 Task: Create a new task in Outlook for launching a project and use 'Find and Replace' to edit the task description.
Action: Mouse moved to (12, 127)
Screenshot: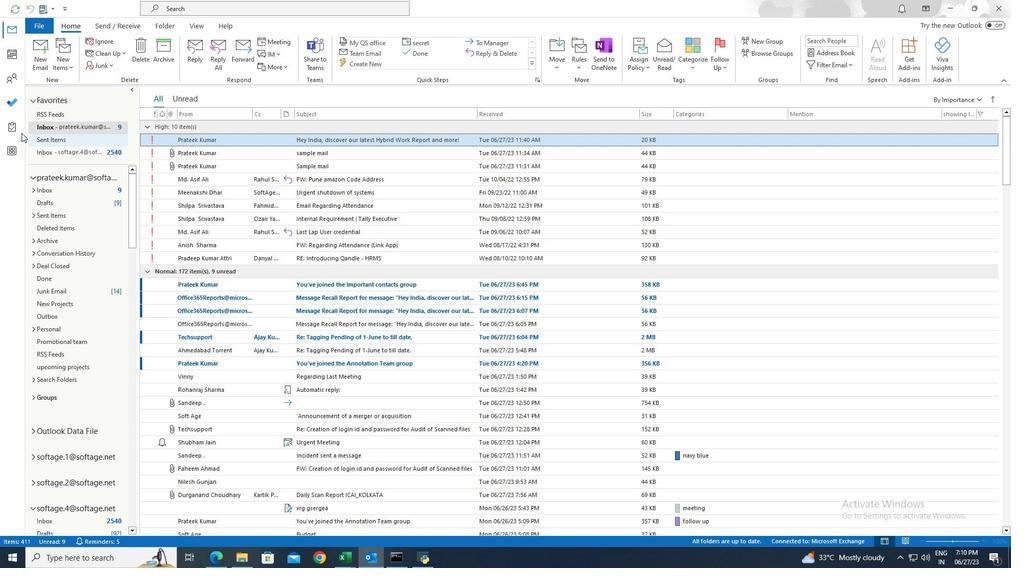 
Action: Mouse pressed left at (12, 127)
Screenshot: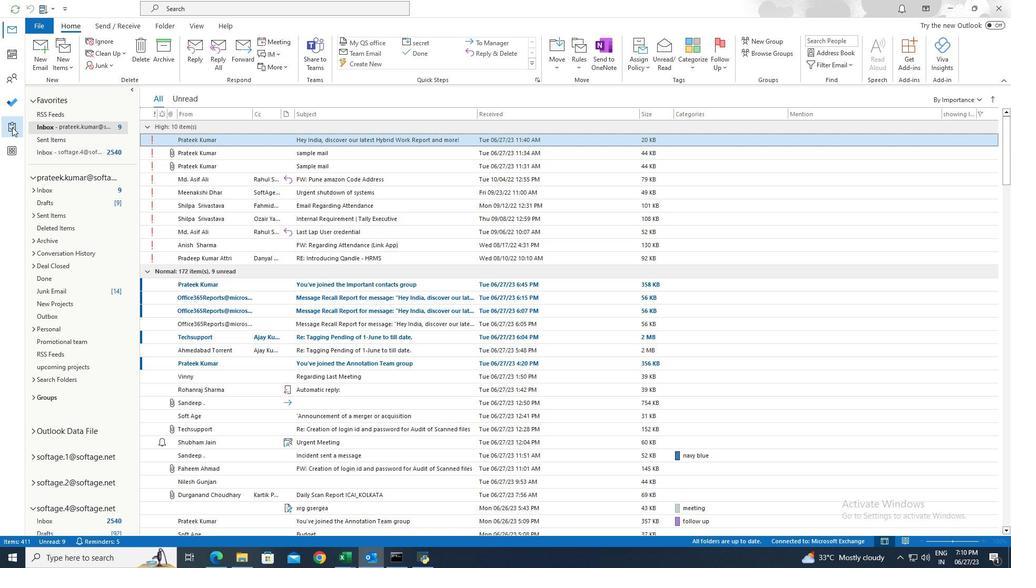 
Action: Mouse moved to (113, 212)
Screenshot: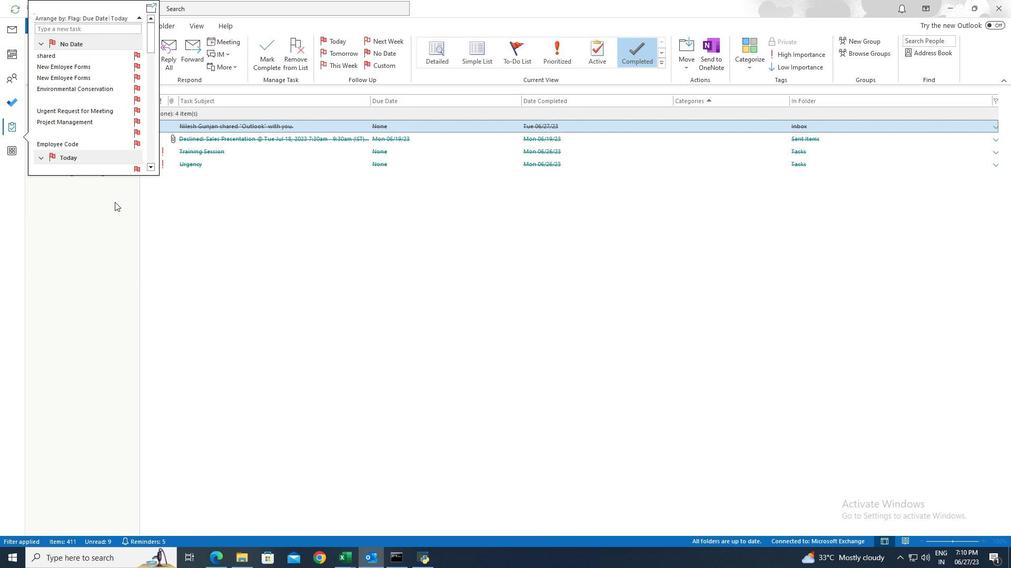 
Action: Mouse pressed left at (113, 212)
Screenshot: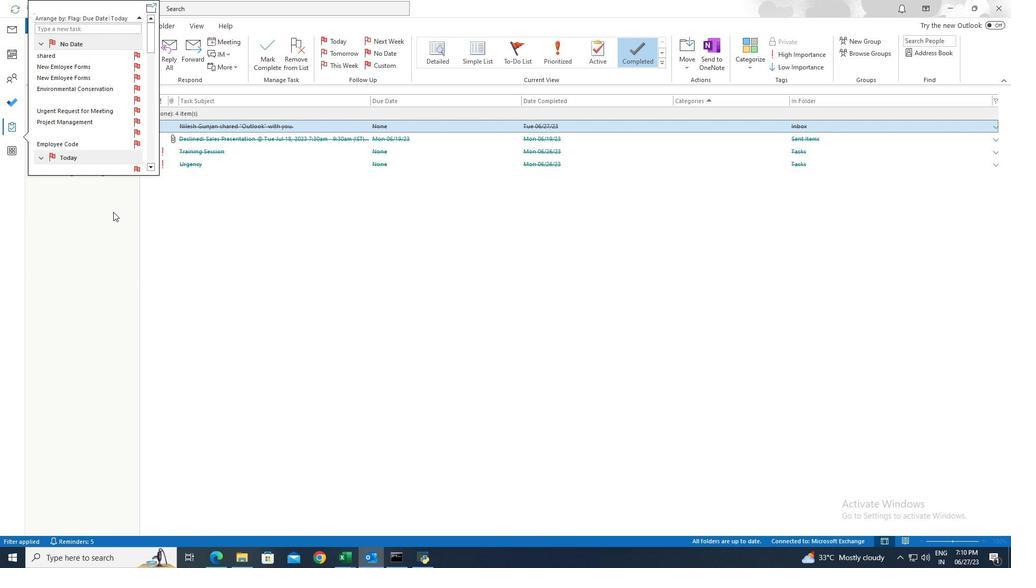 
Action: Mouse moved to (41, 60)
Screenshot: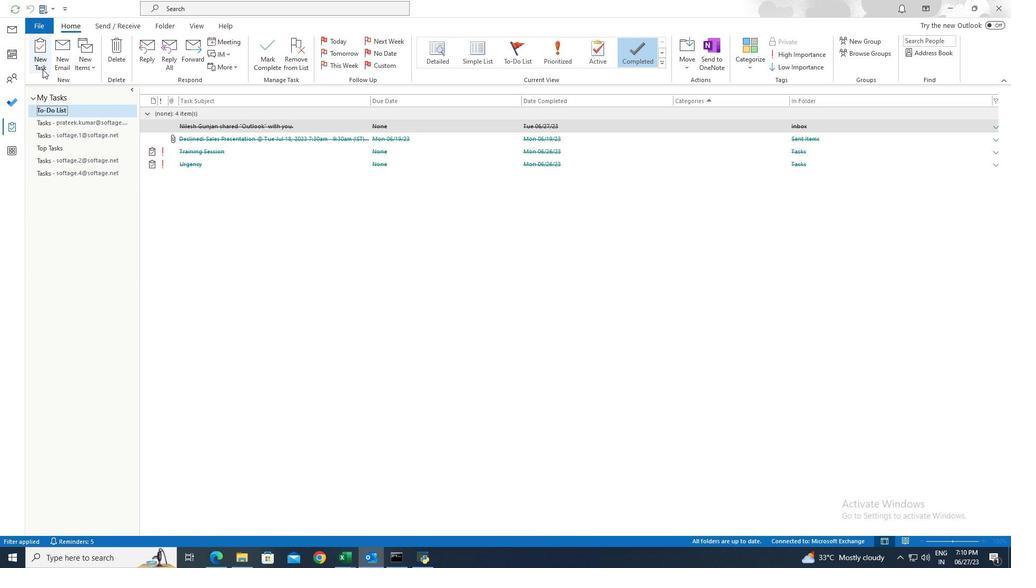 
Action: Mouse pressed left at (41, 60)
Screenshot: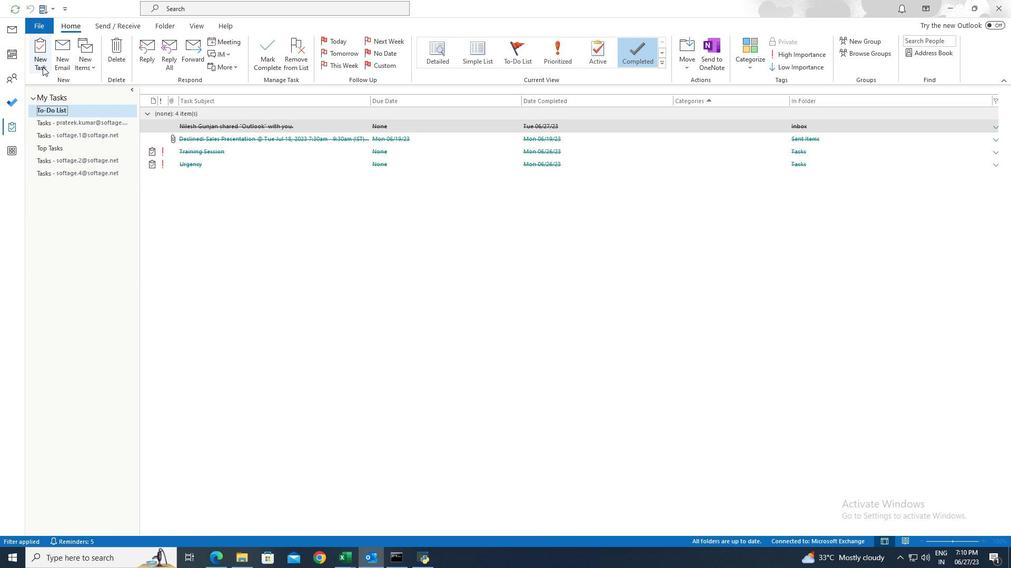 
Action: Mouse moved to (139, 107)
Screenshot: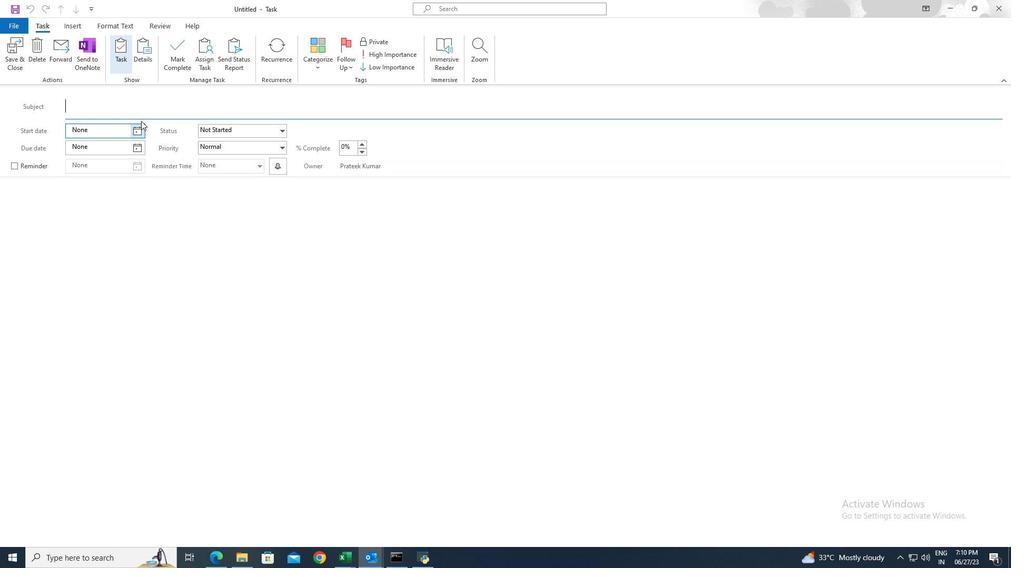 
Action: Mouse pressed left at (139, 107)
Screenshot: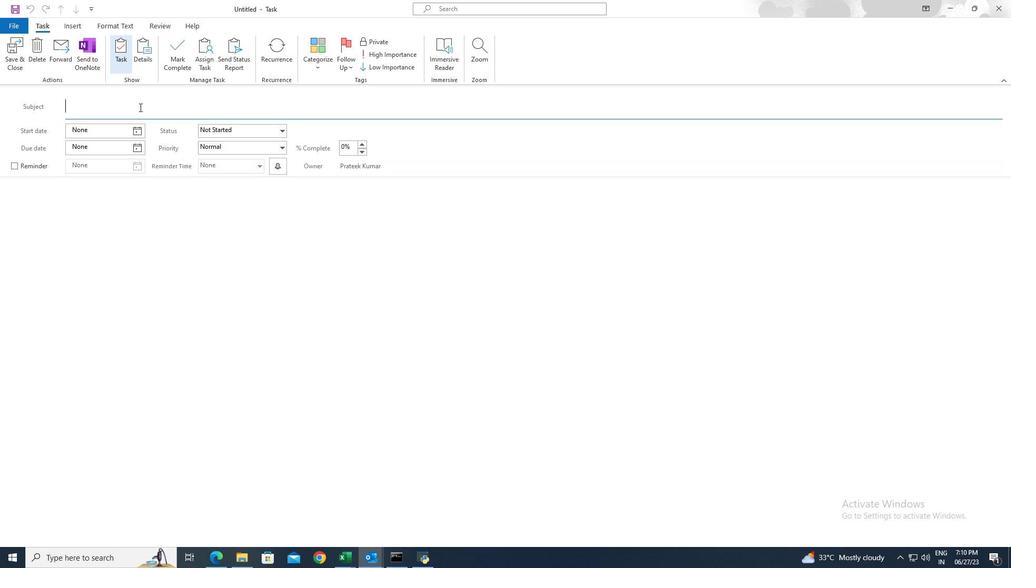 
Action: Key pressed <Key.shift>Launch<Key.space><Key.shift>New<Key.space><Key.shift>Project<Key.space>-<Key.space><Key.shift><Key.shift><Key.shift><Key.shift><Key.shift><Key.shift><Key.shift><Key.shift><Key.shift><Key.shift><Key.shift><Key.shift><Key.shift><Key.shift><Key.shift><Key.shift><Key.shift><Key.shift><Key.shift>Pathway<Key.space>to<Key.space>s<Key.backspace><Key.shift><Key.shift>Success
Screenshot: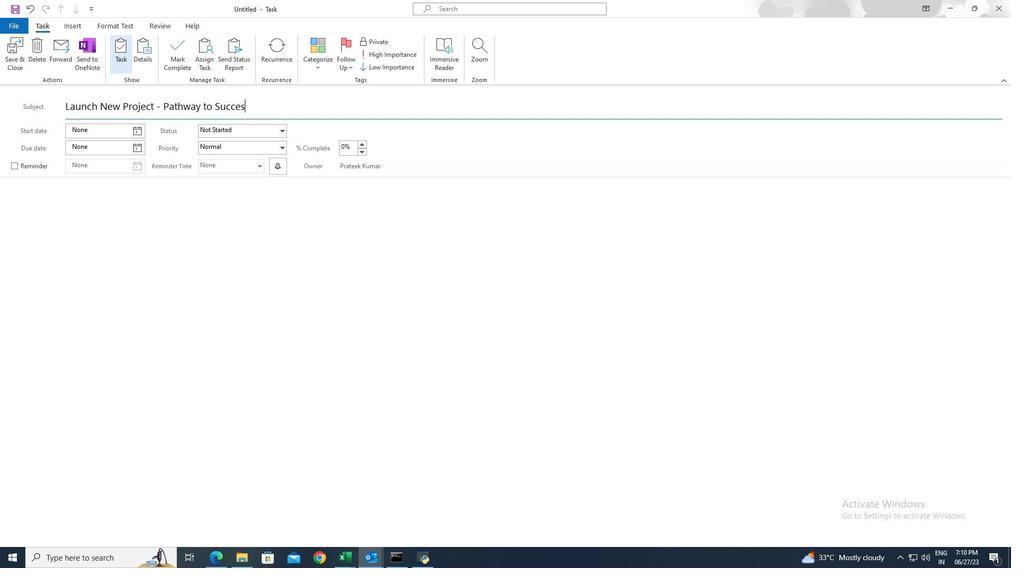 
Action: Mouse moved to (144, 189)
Screenshot: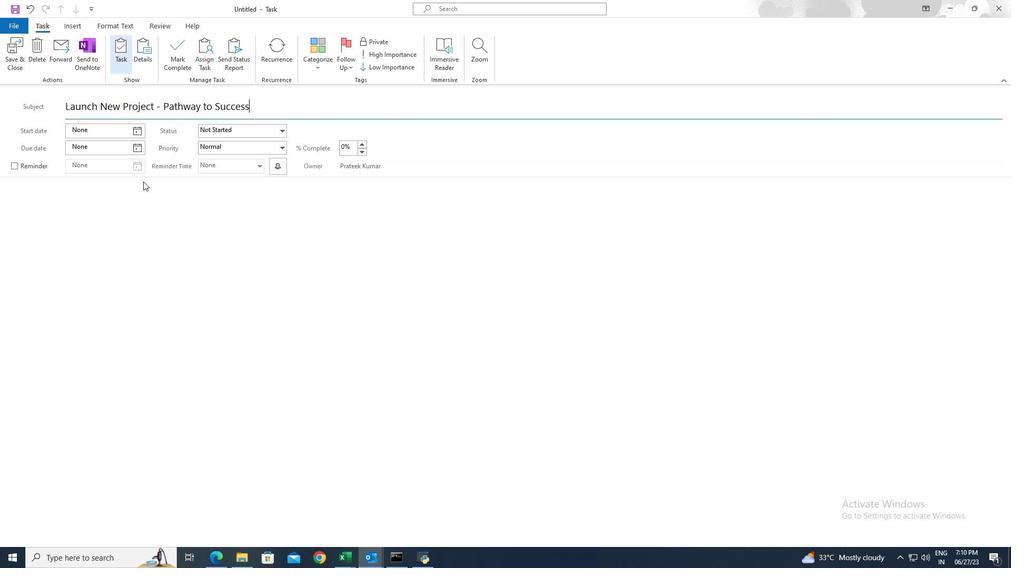 
Action: Mouse pressed left at (144, 189)
Screenshot: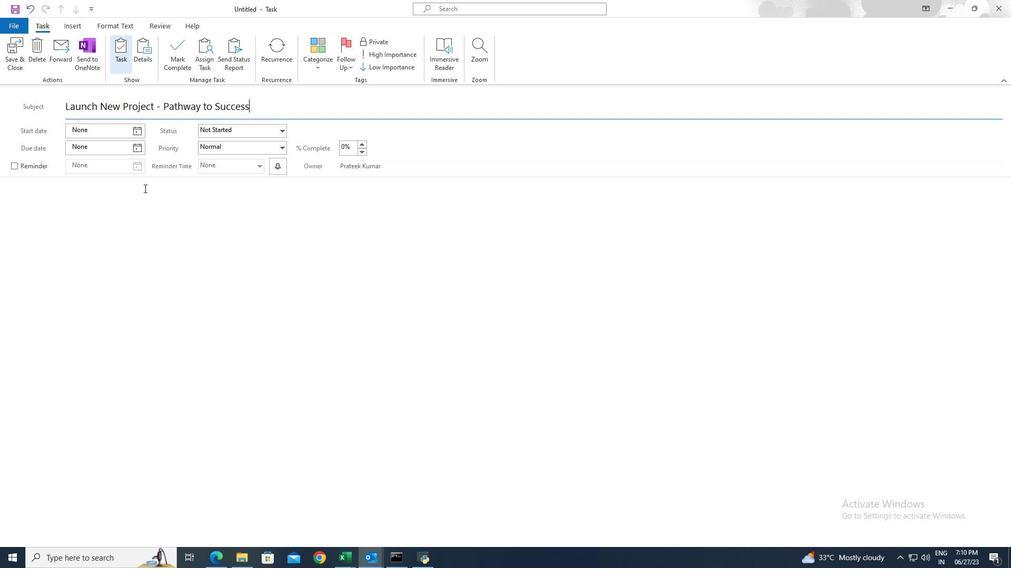 
Action: Key pressed <Key.shift>Prepare<Key.space>for<Key.space>the<Key.space>lauc\<Key.backspace><Key.backspace>nch<Key.space>of<Key.space>our<Key.space>new<Key.space>project<Key.space>by<Key.space>coordinating<Key.space>al<Key.space><Key.backspace>l<Key.space>necessary<Key.space>activities.<Key.space><Key.shift>This<Key.space>includes<Key.space>finalizing<Key.space>project<Key.space>plans,<Key.space>aligning<Key.space>resources,<Key.space>establishing<Key.space>timelines,<Key.space>and<Key.space>communicating<Key.space>expectations.<Key.space><Key.shift>Execute<Key.space>a<Key.space>well<Key.space>-<Key.space>organized<Key.space>lauch<Key.space>to<Key.space>se\<Key.backspace><Key.backspace><Key.backspace><Key.backspace><Key.backspace><Key.backspace><Key.backspace><Key.backspace><Key.backspace>nch<Key.space>to<Key.space>set<Key.space>the<Key.space>project<Key.space>on<Key.space>a<Key.space>path<Key.space>towards<Key.space>success<Key.space>and<Key.space>achieve<Key.space>our<Key.space>desired<Key.space>outcomes.<Key.backspace>
Screenshot: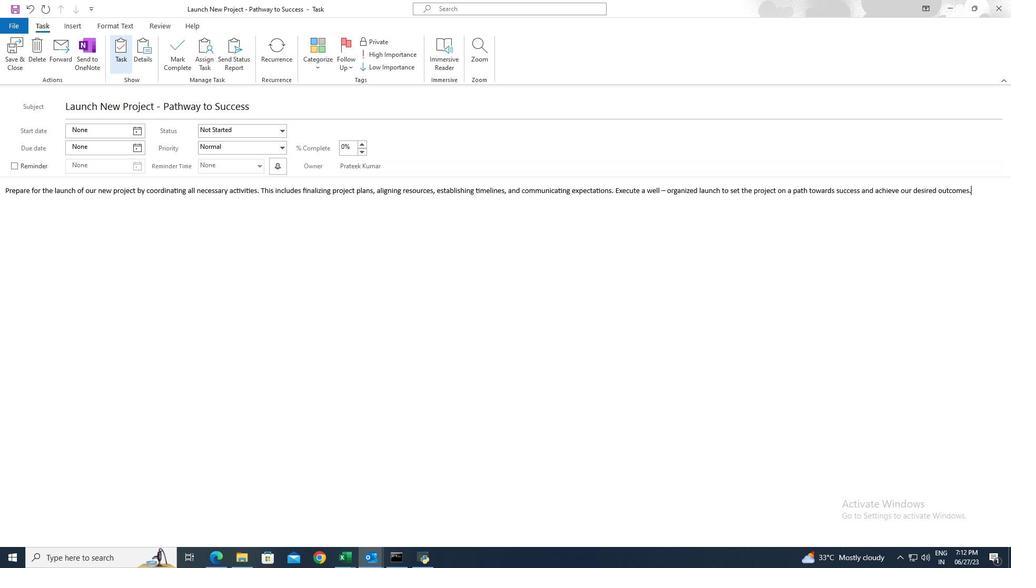 
Action: Mouse moved to (121, 24)
Screenshot: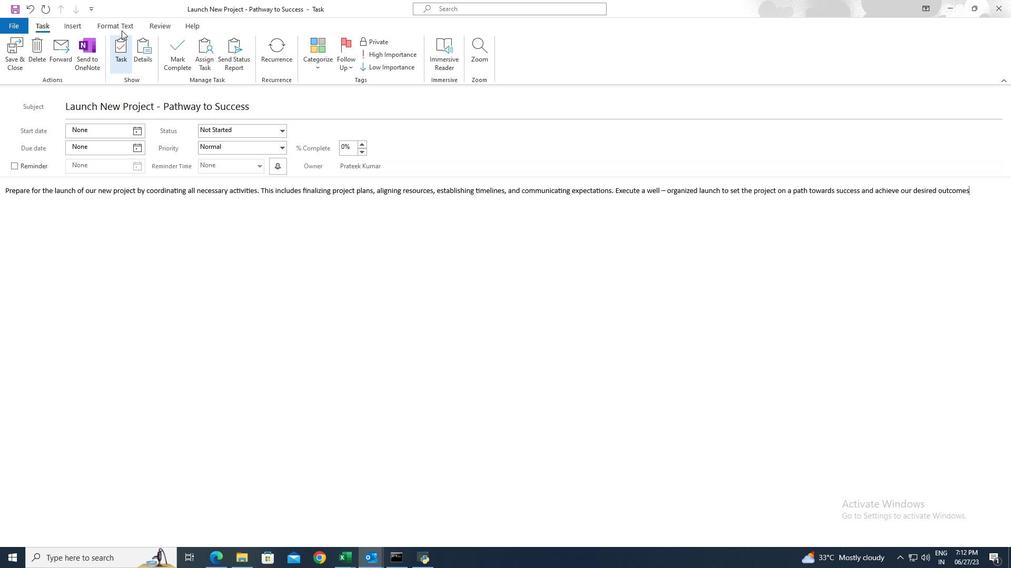 
Action: Mouse pressed left at (121, 24)
Screenshot: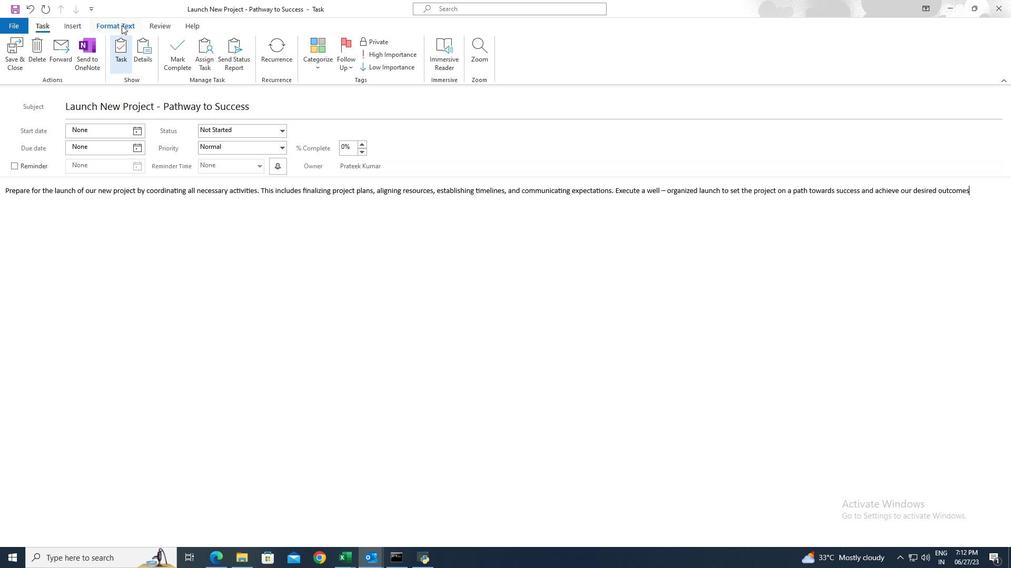 
Action: Mouse moved to (935, 41)
Screenshot: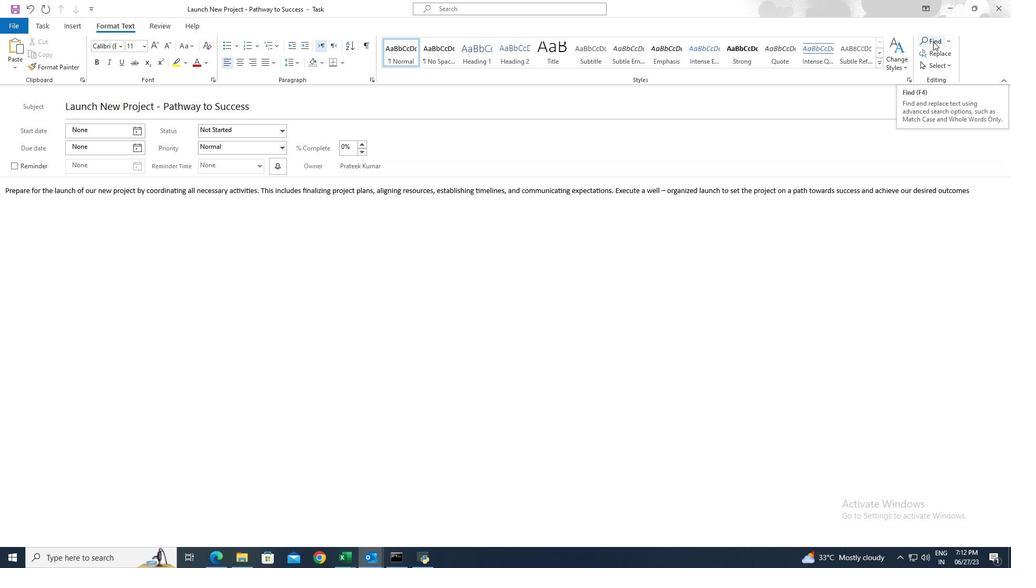 
Action: Mouse pressed left at (935, 41)
Screenshot: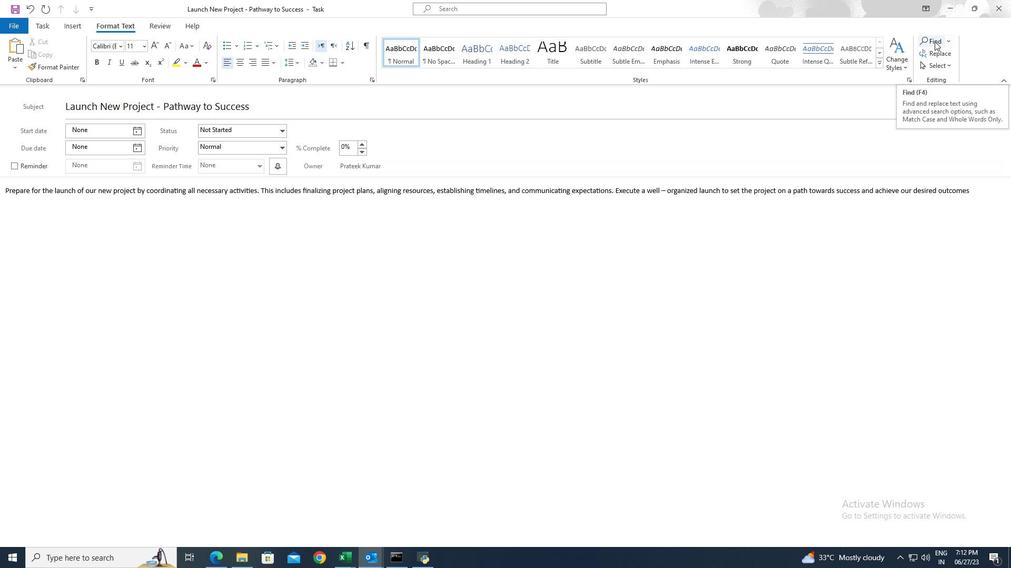 
Action: Mouse moved to (399, 232)
Screenshot: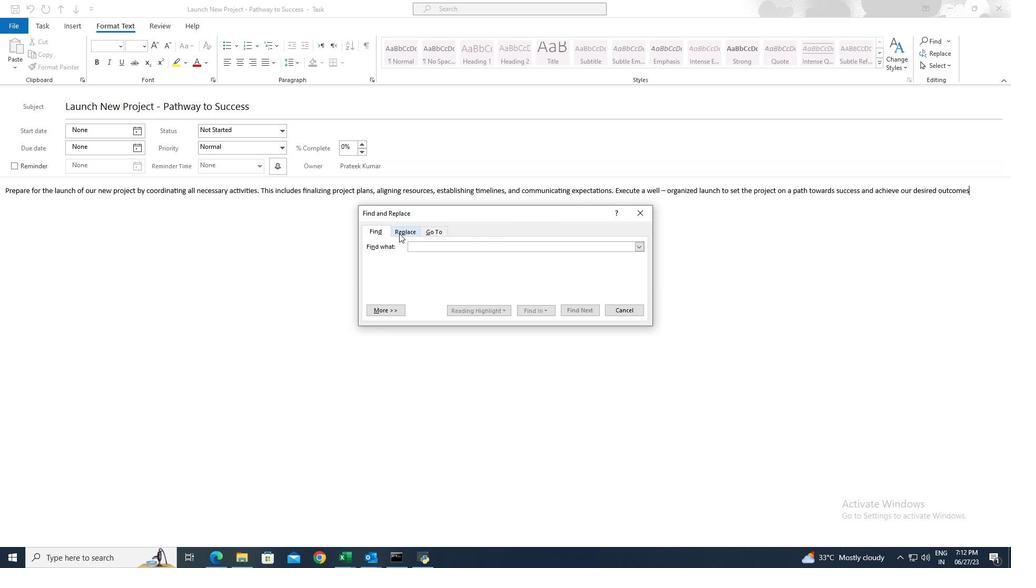 
Action: Mouse pressed left at (399, 232)
Screenshot: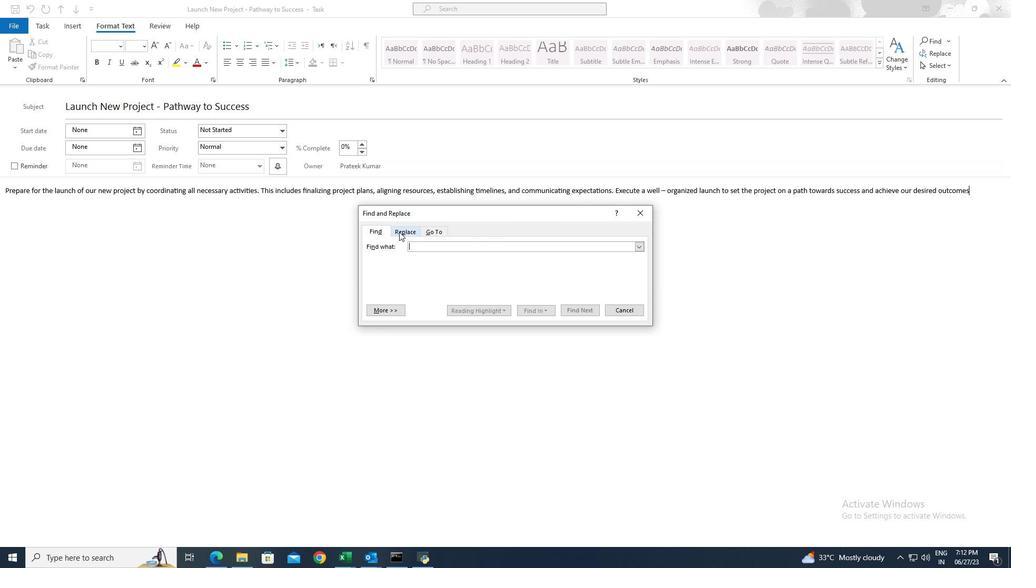 
Action: Mouse moved to (425, 244)
Screenshot: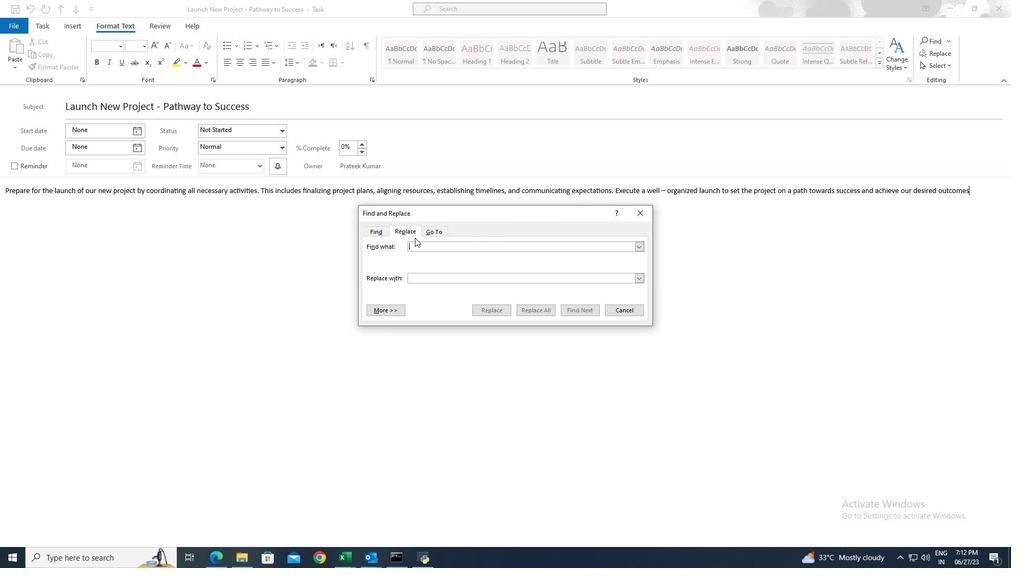 
Action: Mouse pressed left at (425, 244)
Screenshot: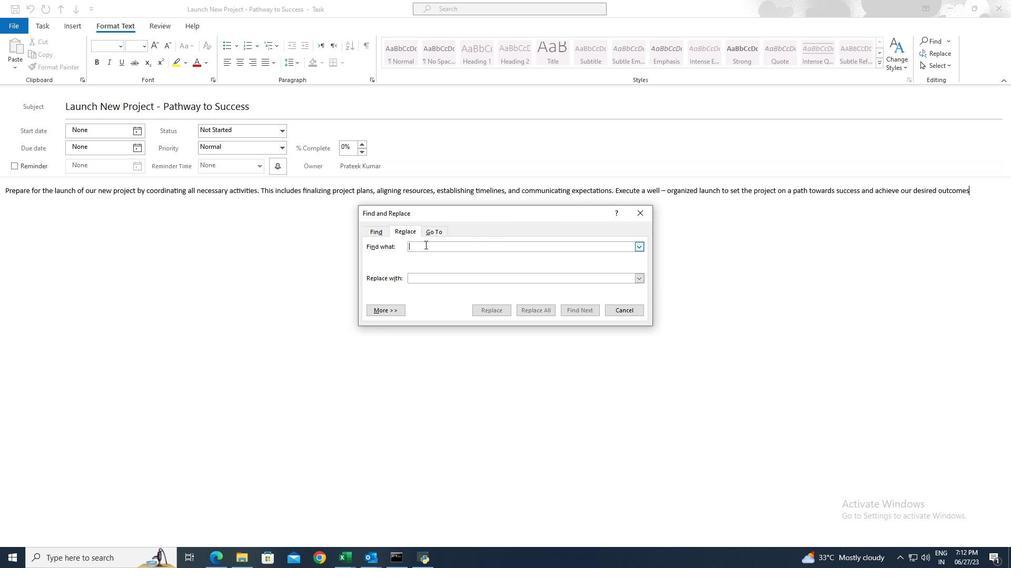 
Action: Key pressed <Key.shift>Ne<Key.backspace><Key.backspace>necessary
Screenshot: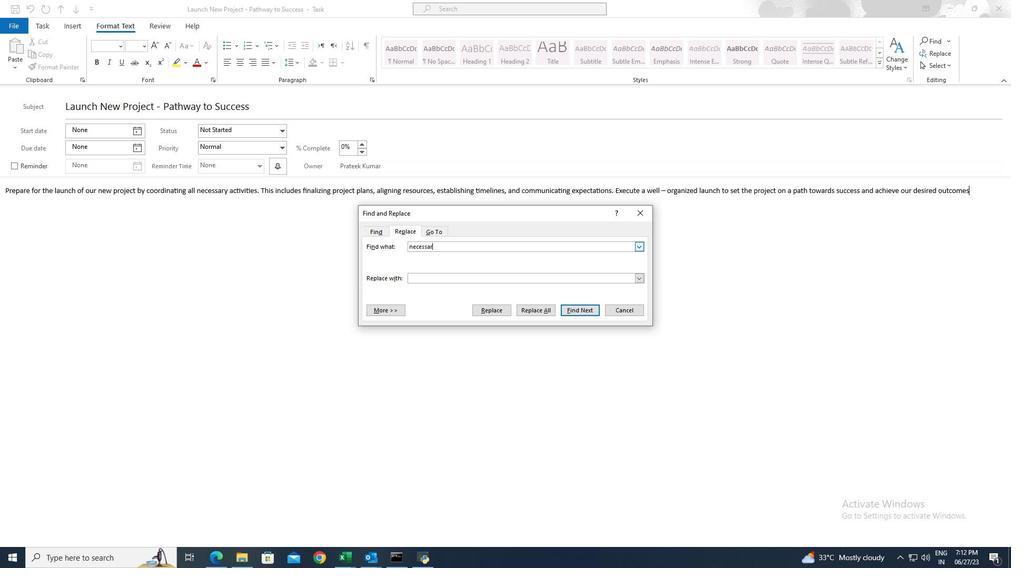 
Action: Mouse moved to (555, 279)
Screenshot: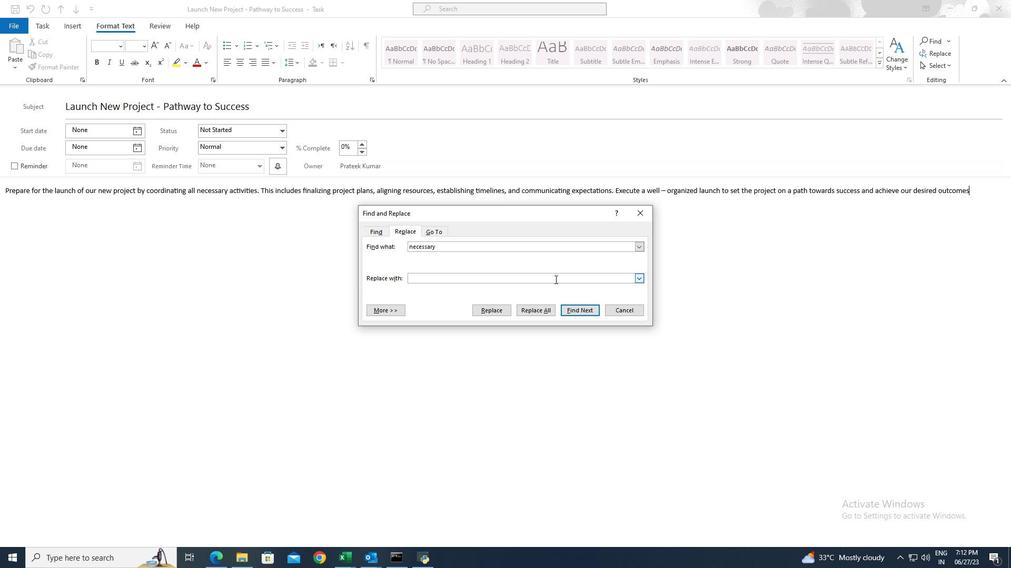 
Action: Mouse pressed left at (555, 279)
Screenshot: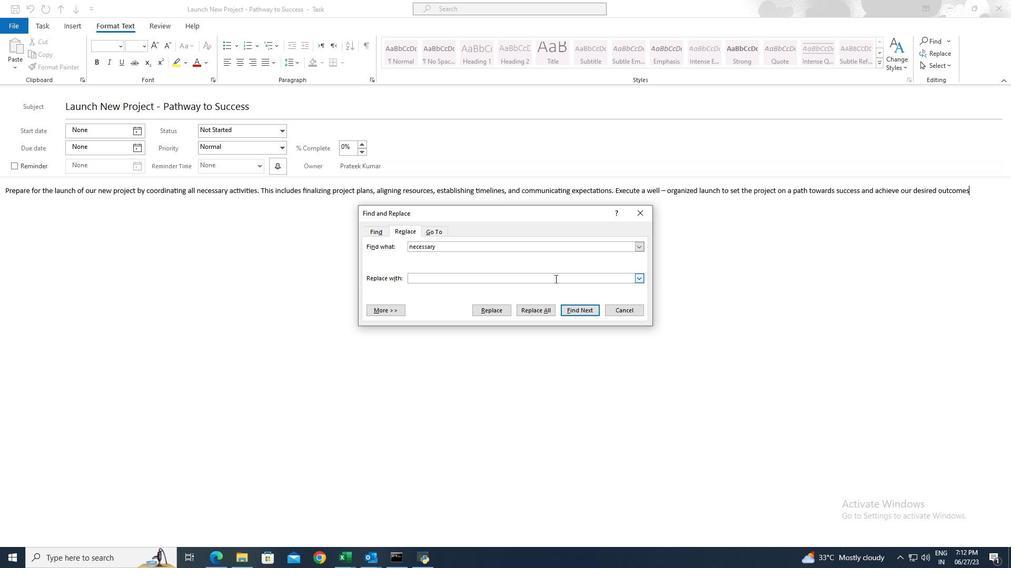 
Action: Key pressed importatn<Key.backspace><Key.backspace>nt
Screenshot: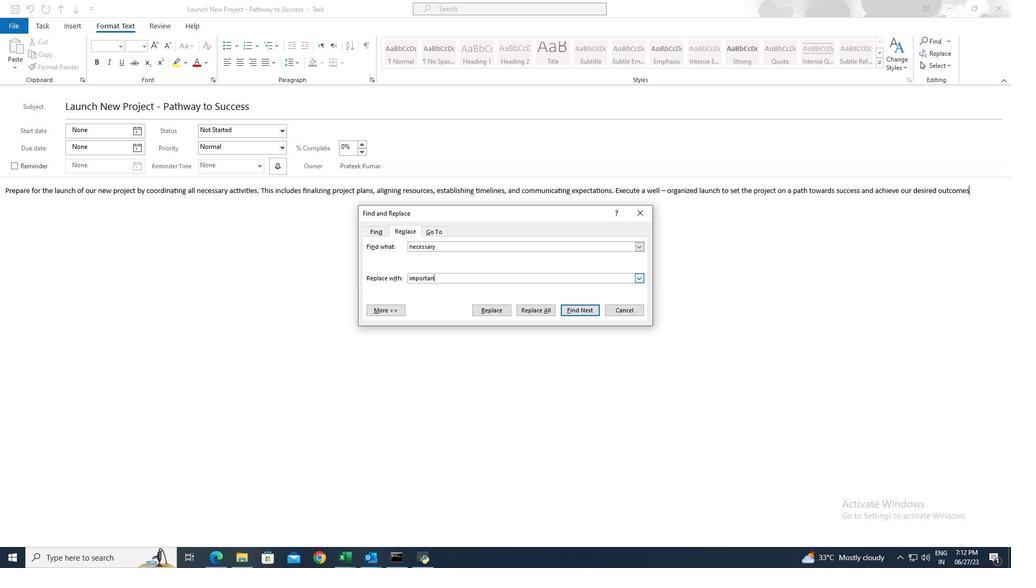 
Action: Mouse moved to (581, 310)
Screenshot: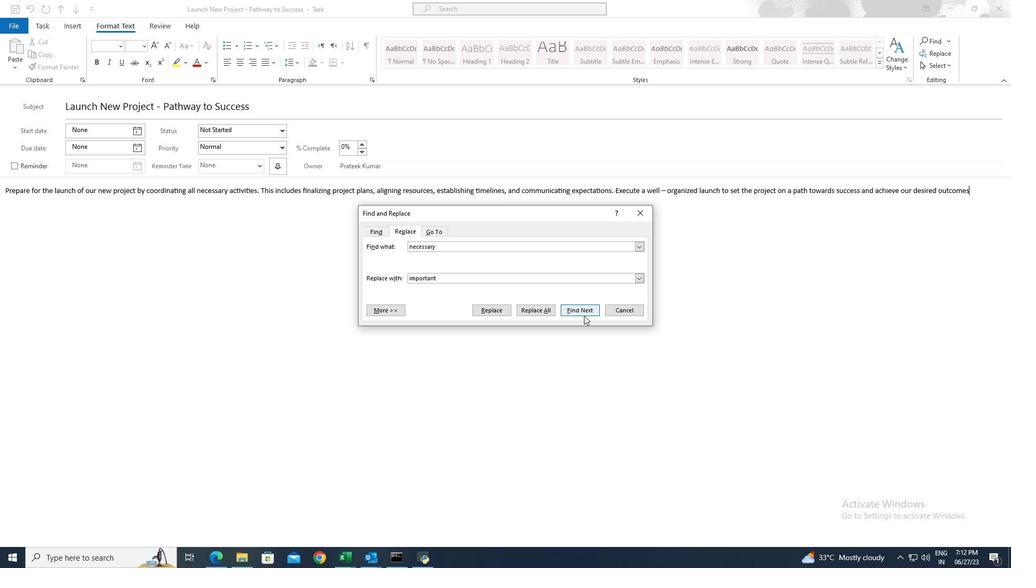 
Action: Mouse pressed left at (581, 310)
Screenshot: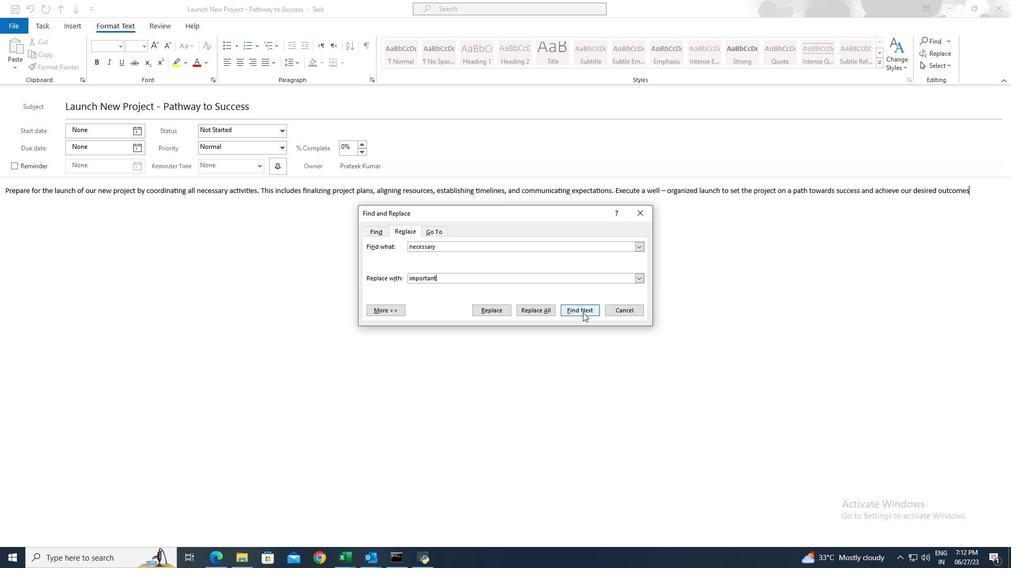 
Action: Mouse moved to (505, 312)
Screenshot: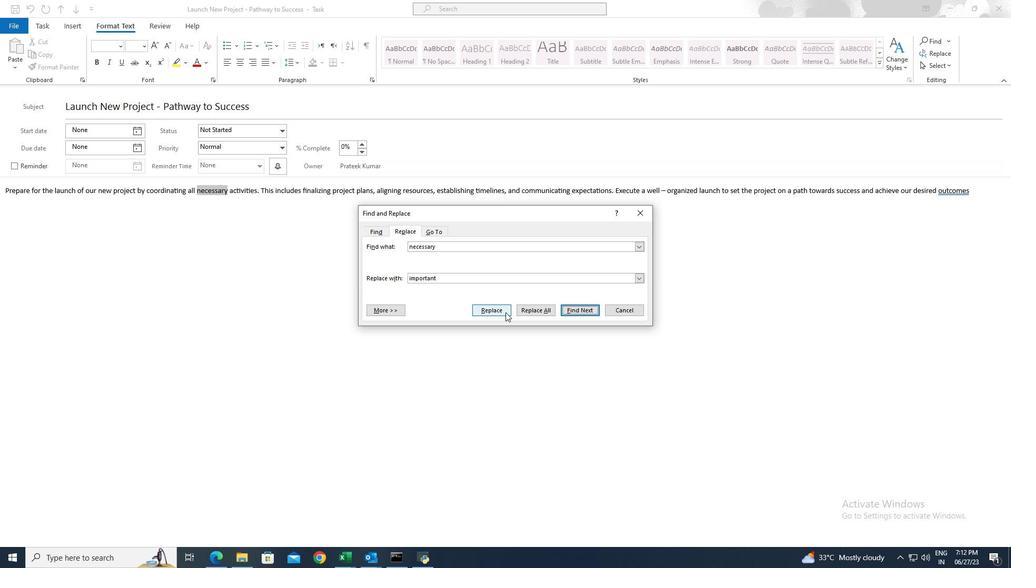 
Action: Mouse pressed left at (505, 312)
Screenshot: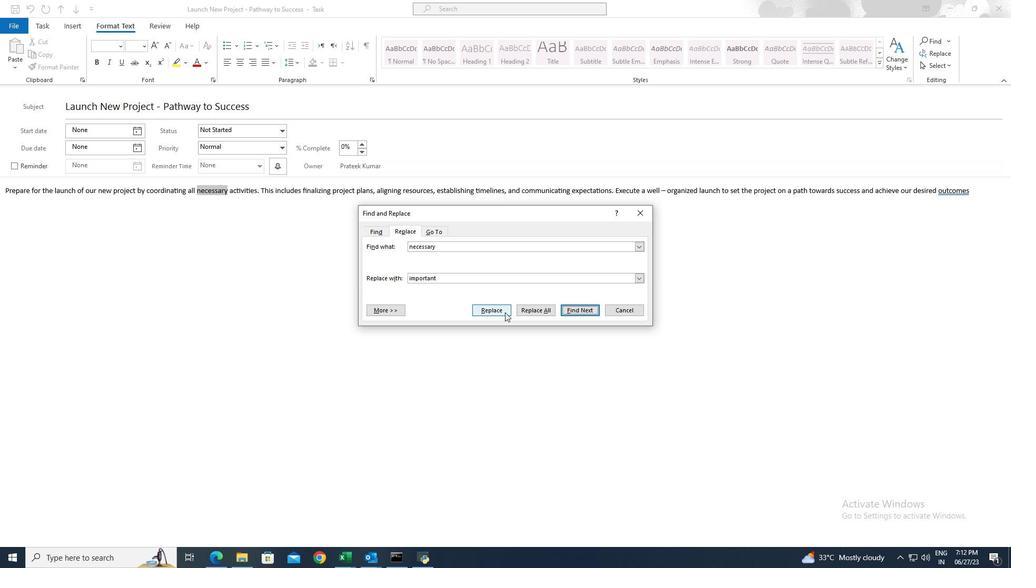 
Action: Mouse moved to (512, 311)
Screenshot: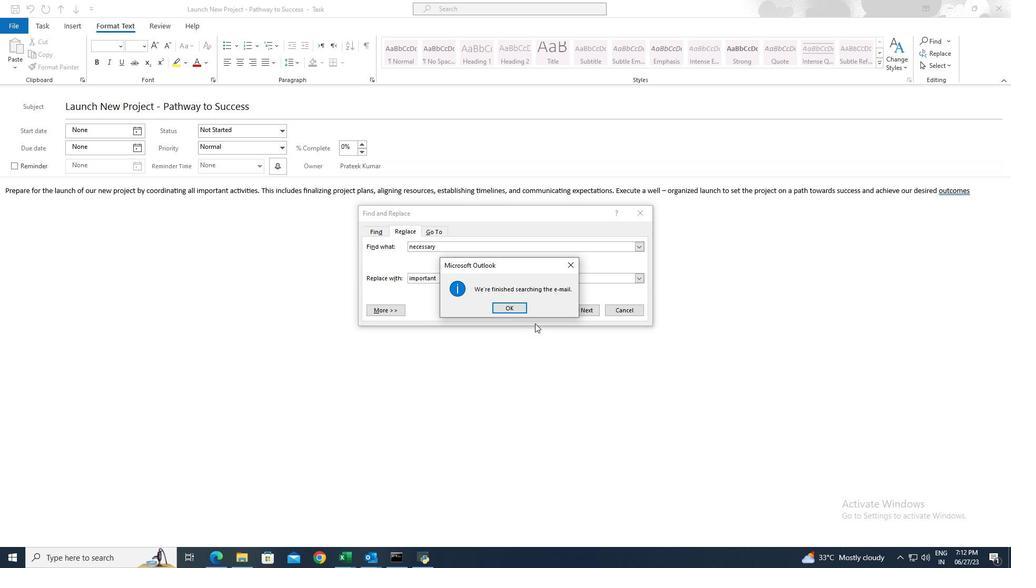
Action: Mouse pressed left at (512, 311)
Screenshot: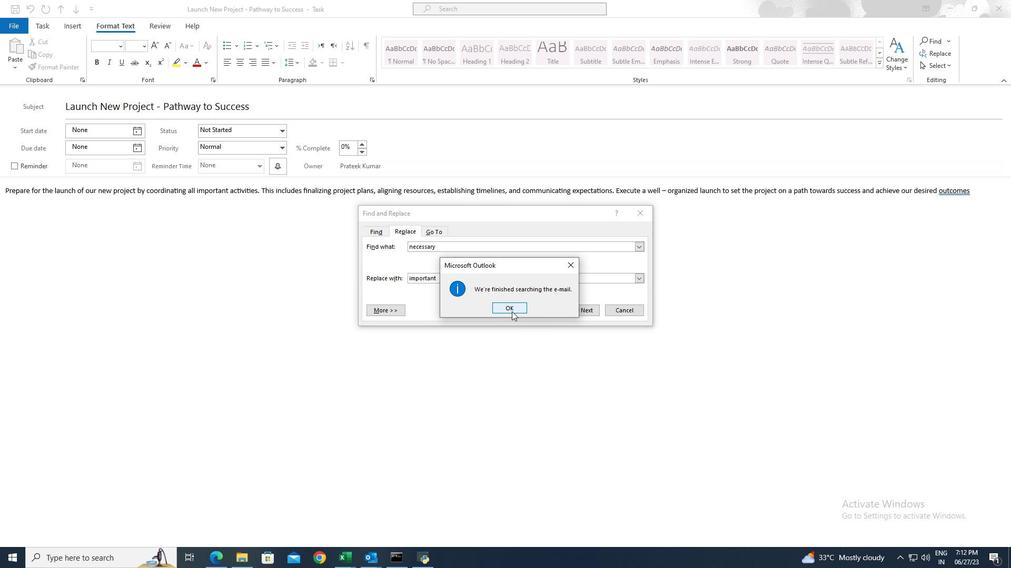
Action: Mouse moved to (630, 313)
Screenshot: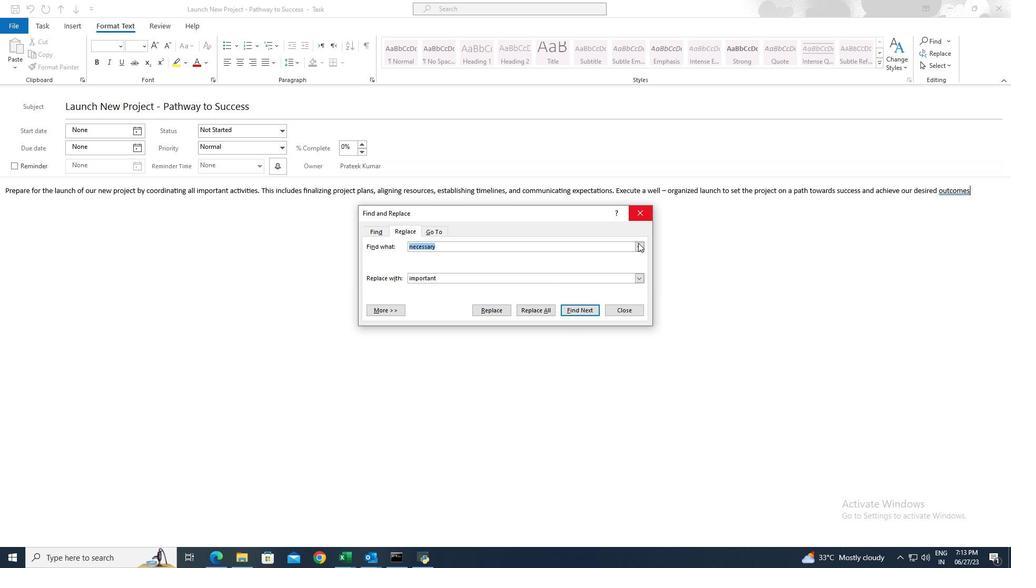 
Action: Mouse pressed left at (630, 313)
Screenshot: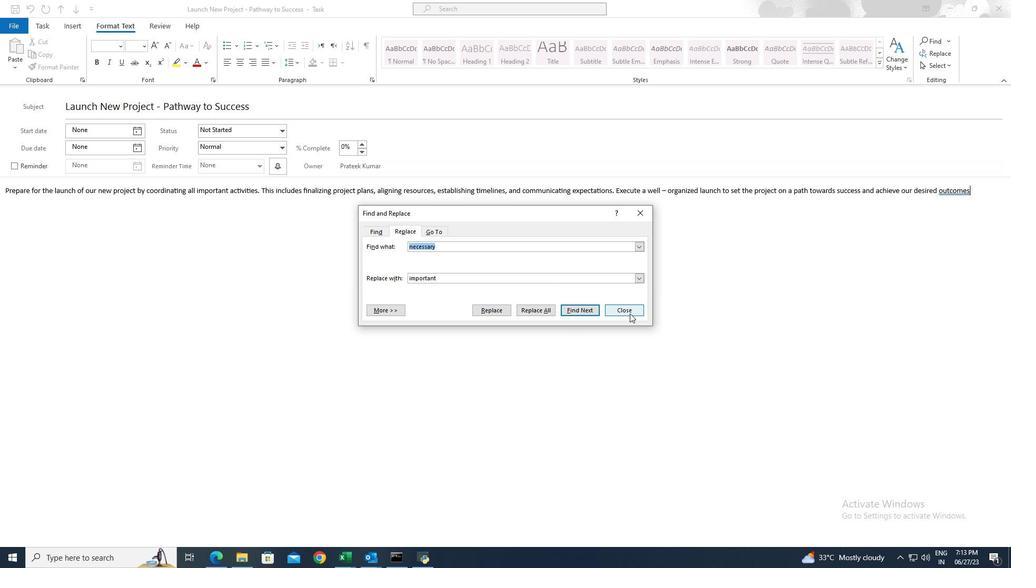 
Action: Mouse moved to (38, 26)
Screenshot: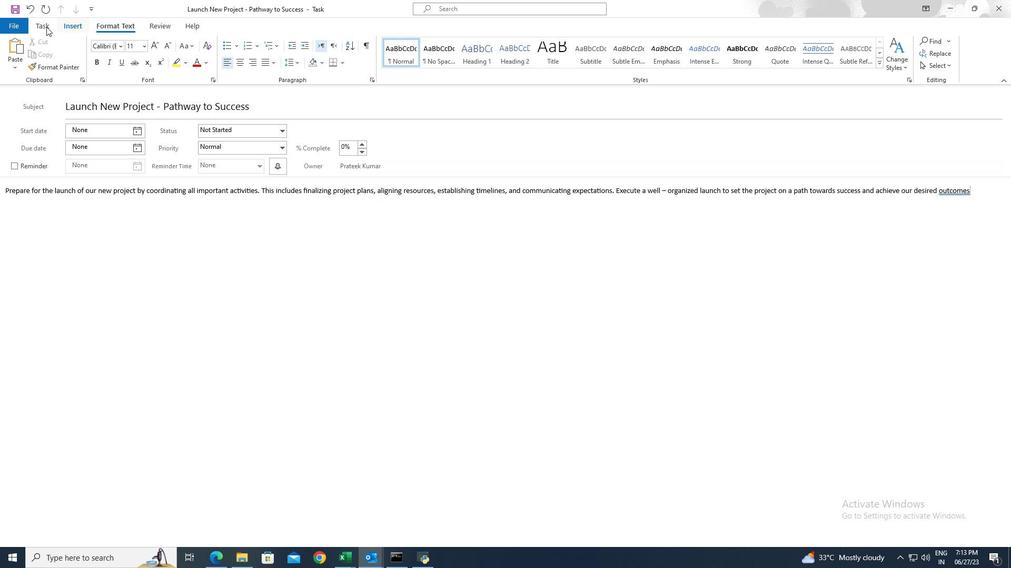 
Action: Mouse pressed left at (38, 26)
Screenshot: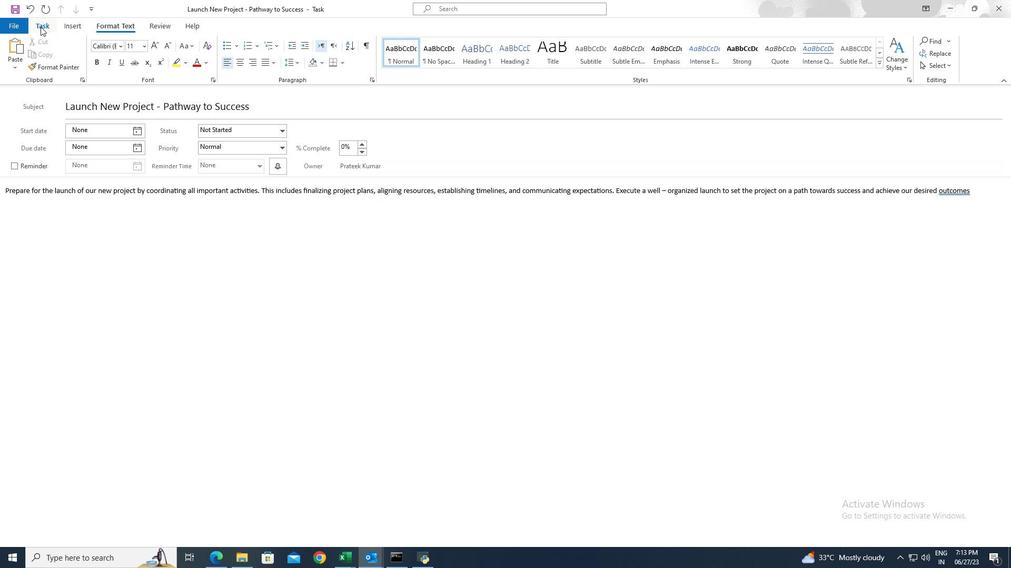 
Action: Mouse moved to (18, 48)
Screenshot: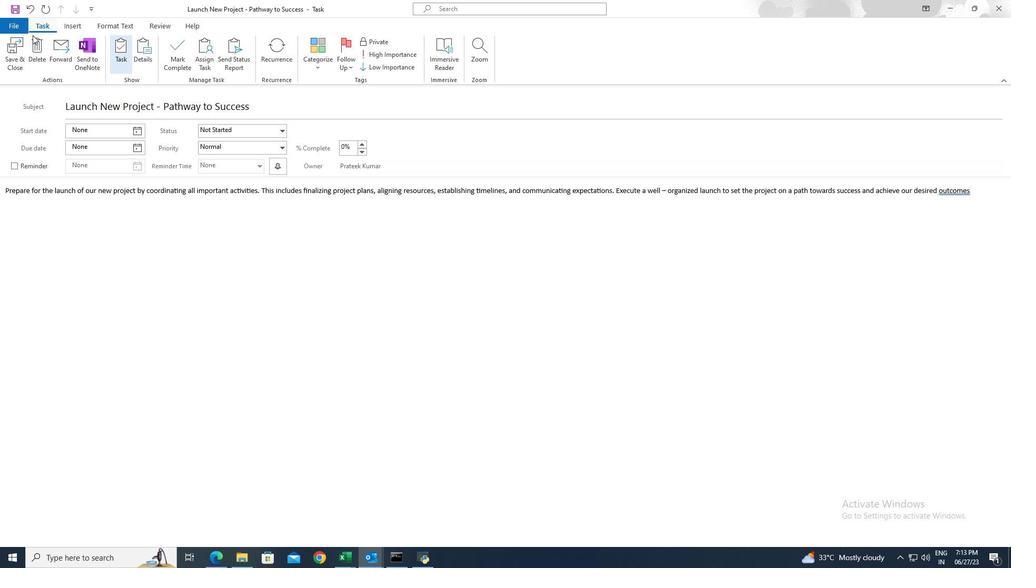 
Action: Mouse pressed left at (18, 48)
Screenshot: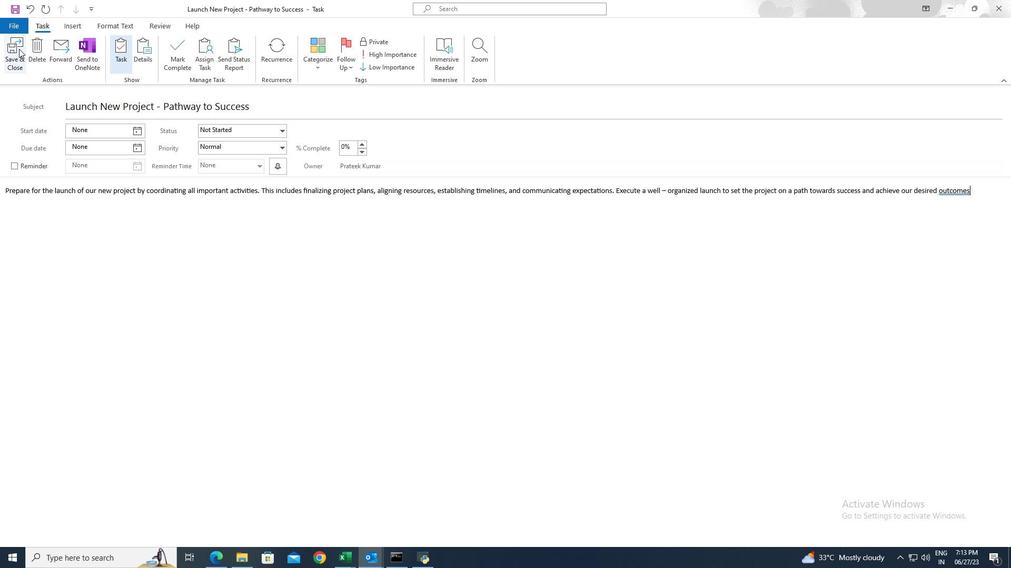 
Action: Mouse moved to (308, 215)
Screenshot: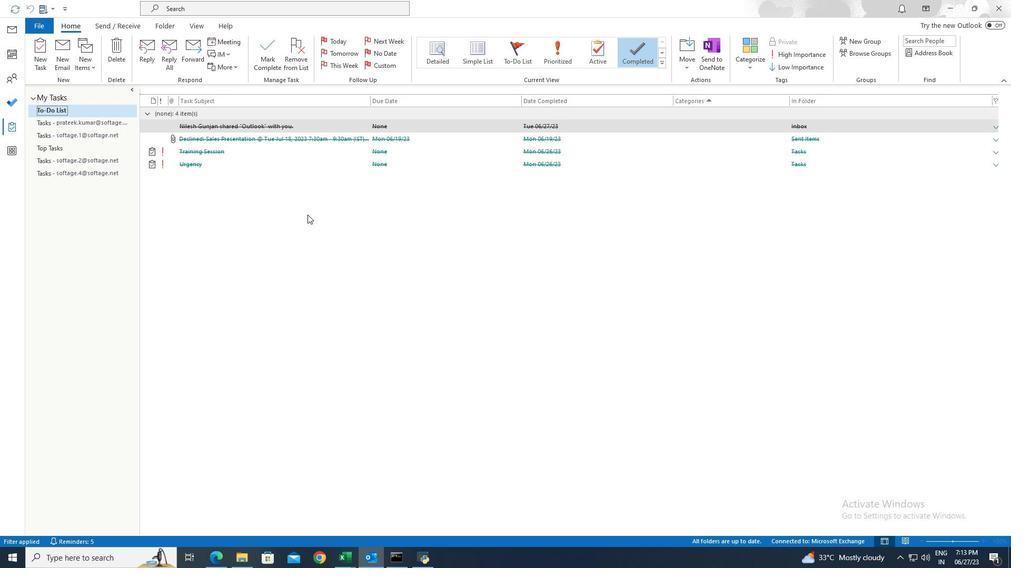 
